 Task: Add Truly Rotating Seasonal Hard Seltzer 12 Pack to the cart.
Action: Mouse moved to (707, 261)
Screenshot: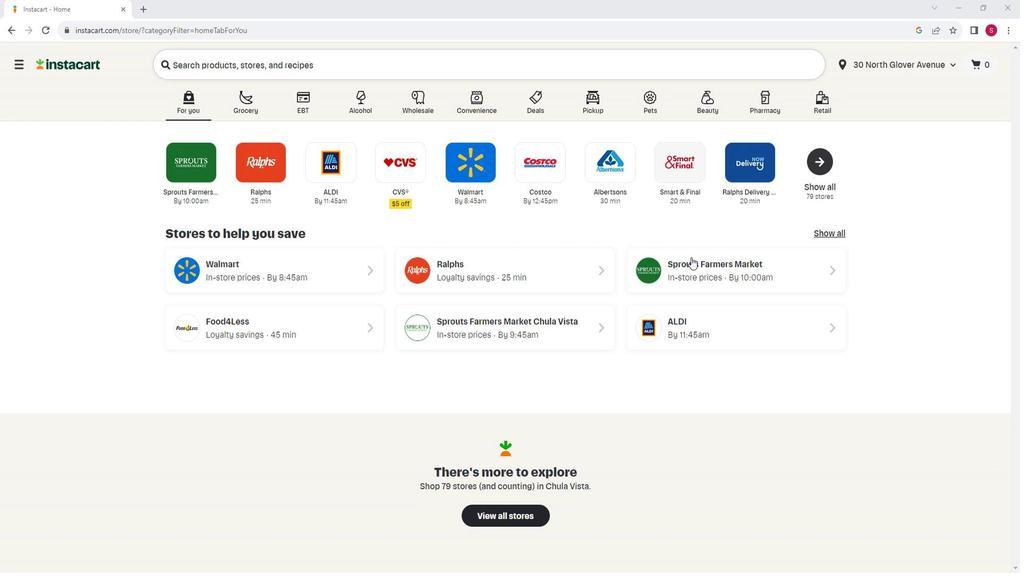 
Action: Mouse pressed left at (707, 261)
Screenshot: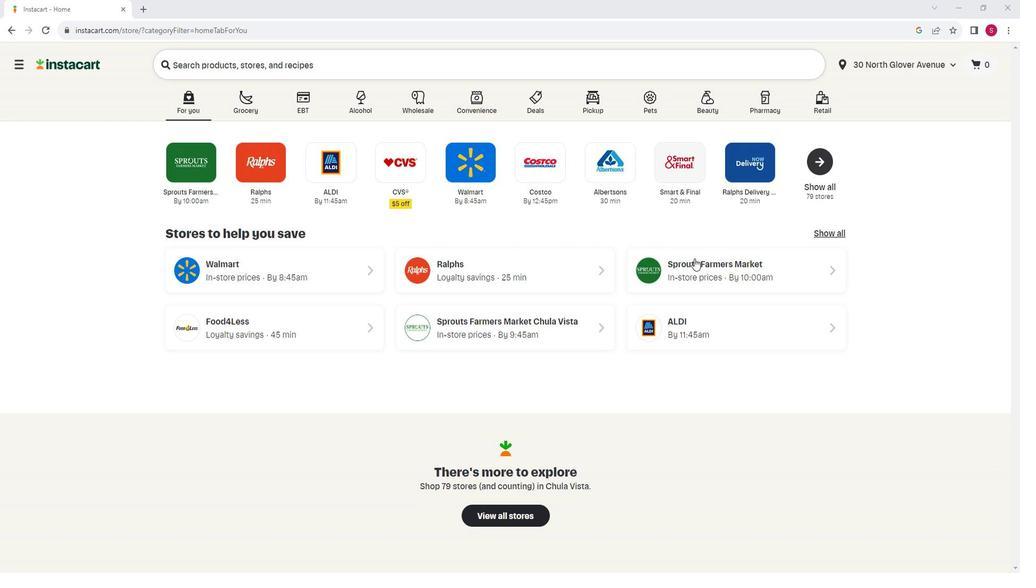 
Action: Mouse moved to (77, 390)
Screenshot: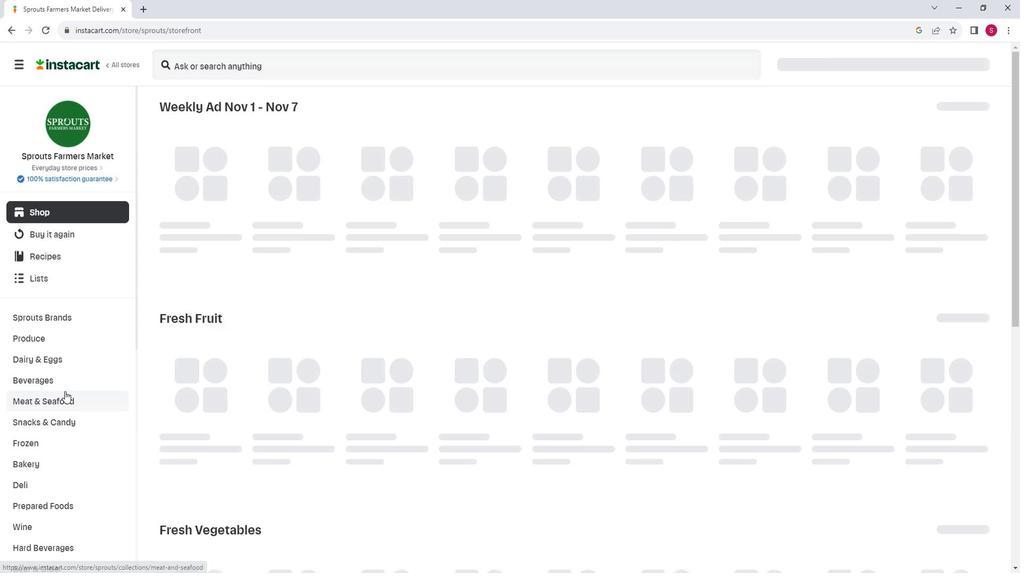 
Action: Mouse scrolled (77, 389) with delta (0, 0)
Screenshot: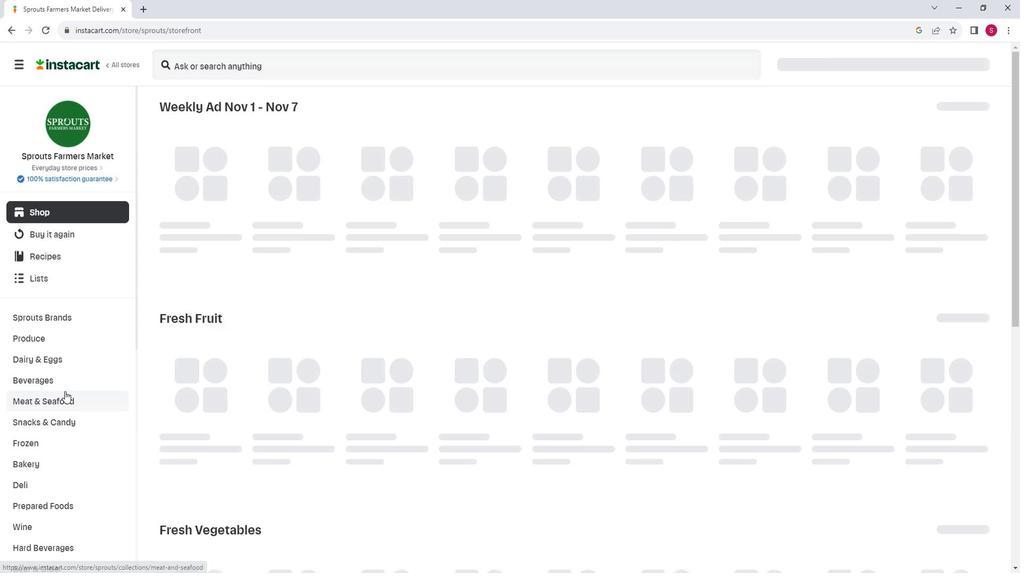 
Action: Mouse moved to (71, 504)
Screenshot: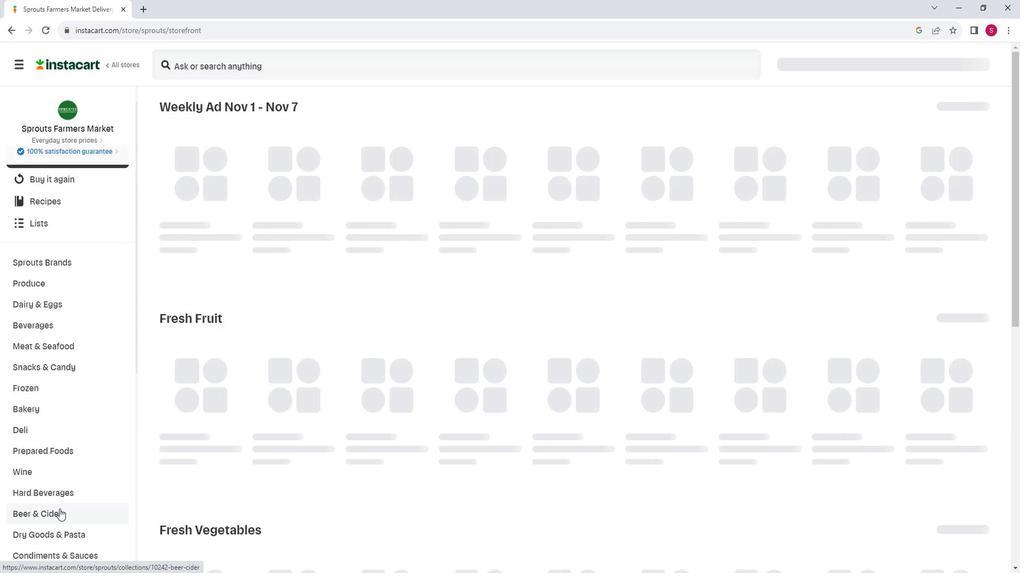 
Action: Mouse pressed left at (71, 504)
Screenshot: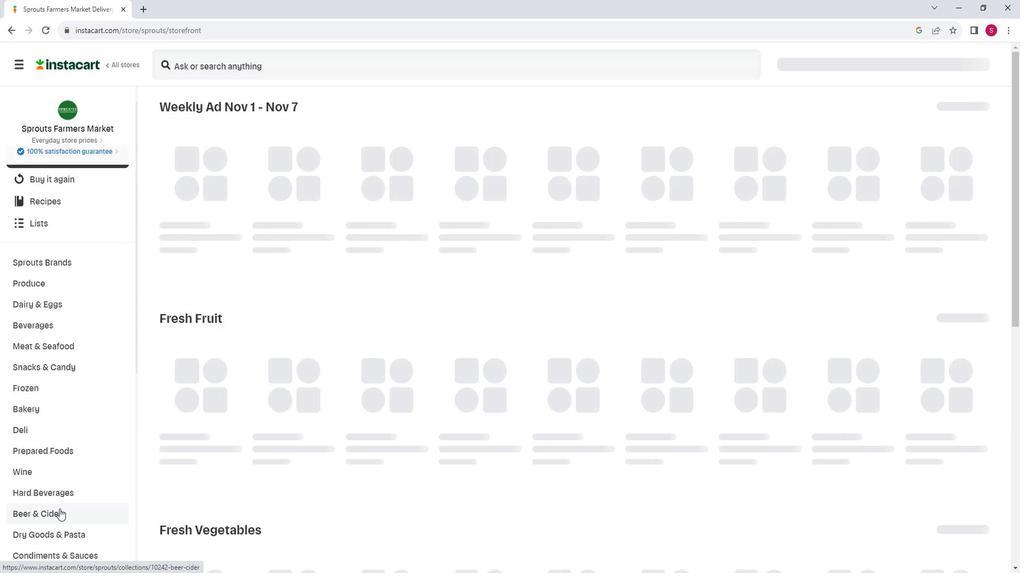
Action: Mouse moved to (584, 145)
Screenshot: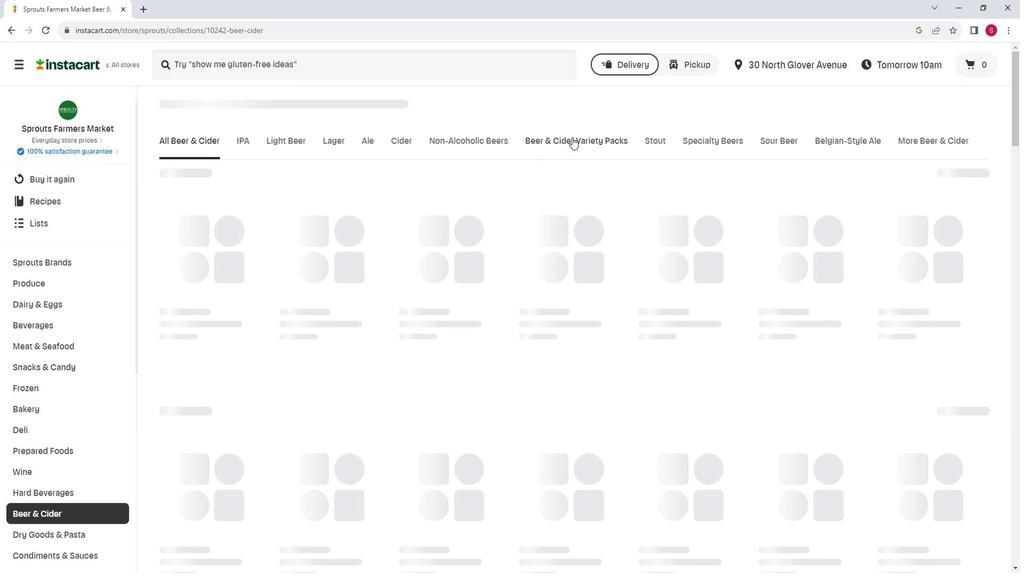 
Action: Mouse pressed left at (584, 145)
Screenshot: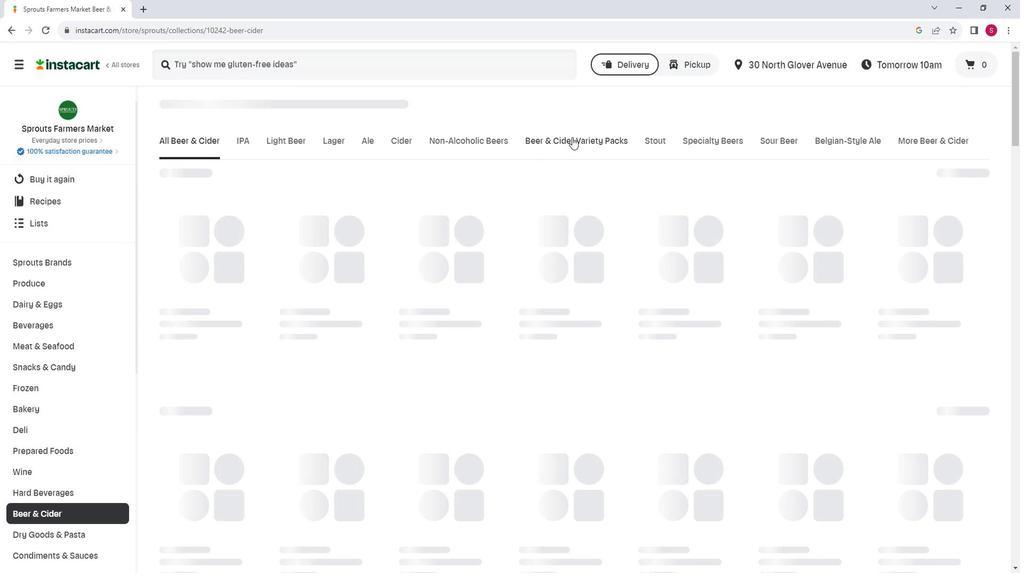 
Action: Mouse moved to (430, 215)
Screenshot: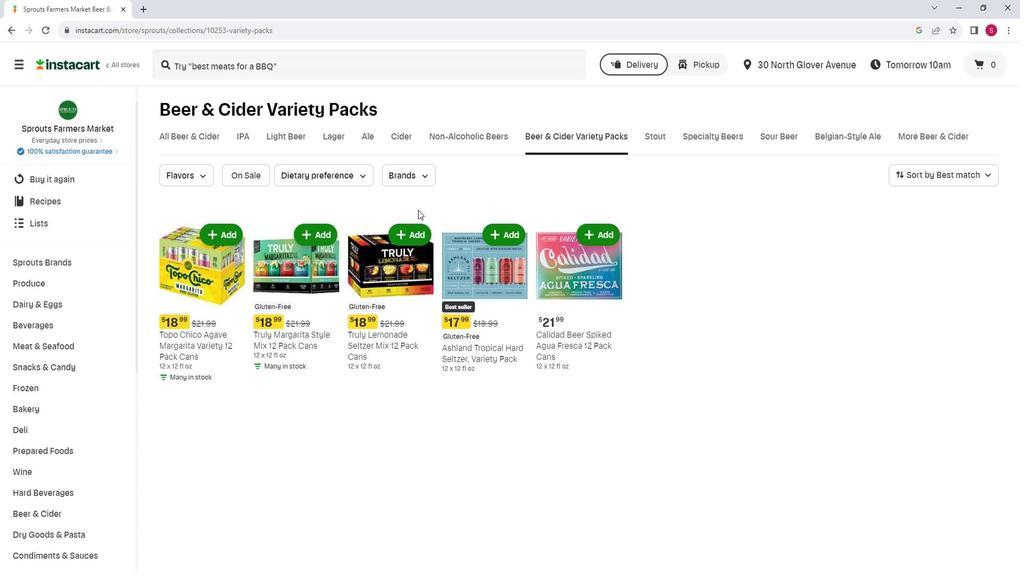
